 Task: Look for organic products in the category "Bottles & Formula".
Action: Mouse moved to (244, 128)
Screenshot: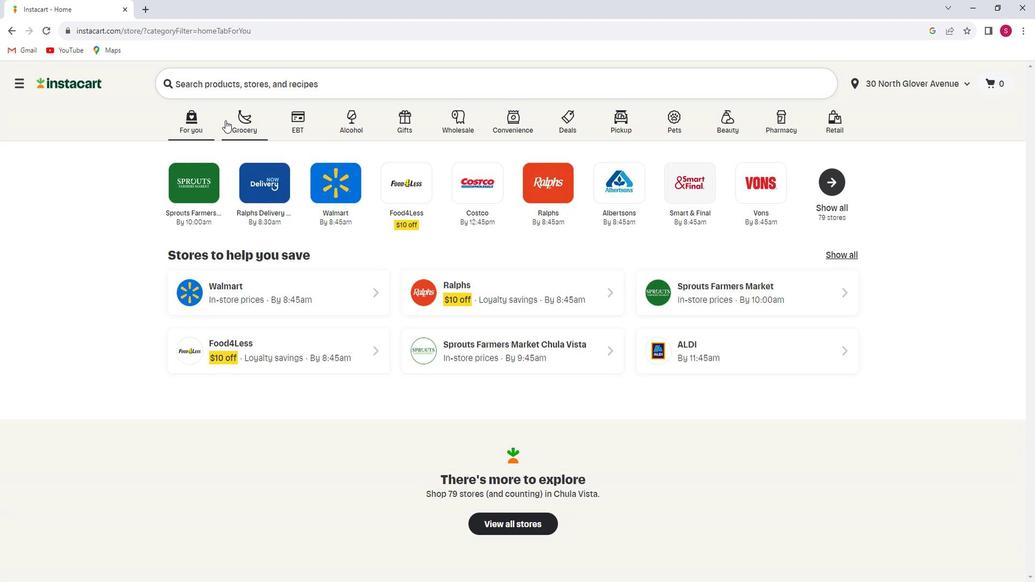 
Action: Mouse pressed left at (244, 128)
Screenshot: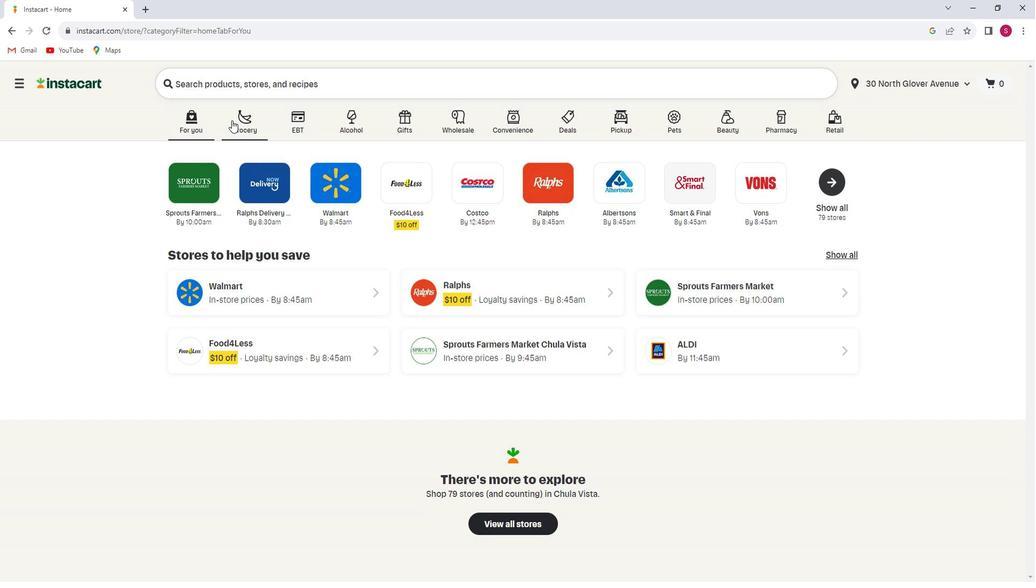 
Action: Mouse moved to (245, 319)
Screenshot: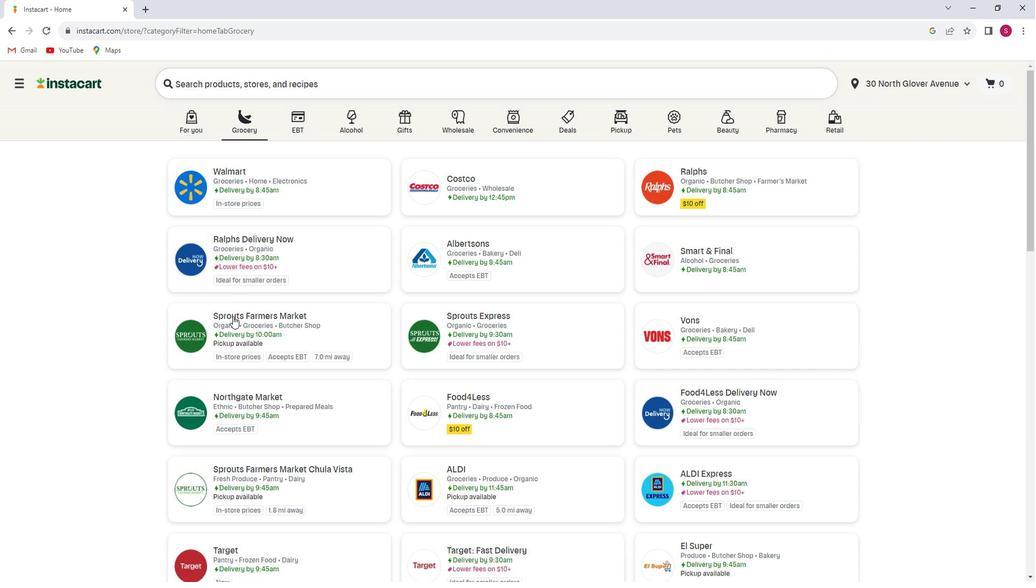
Action: Mouse pressed left at (245, 319)
Screenshot: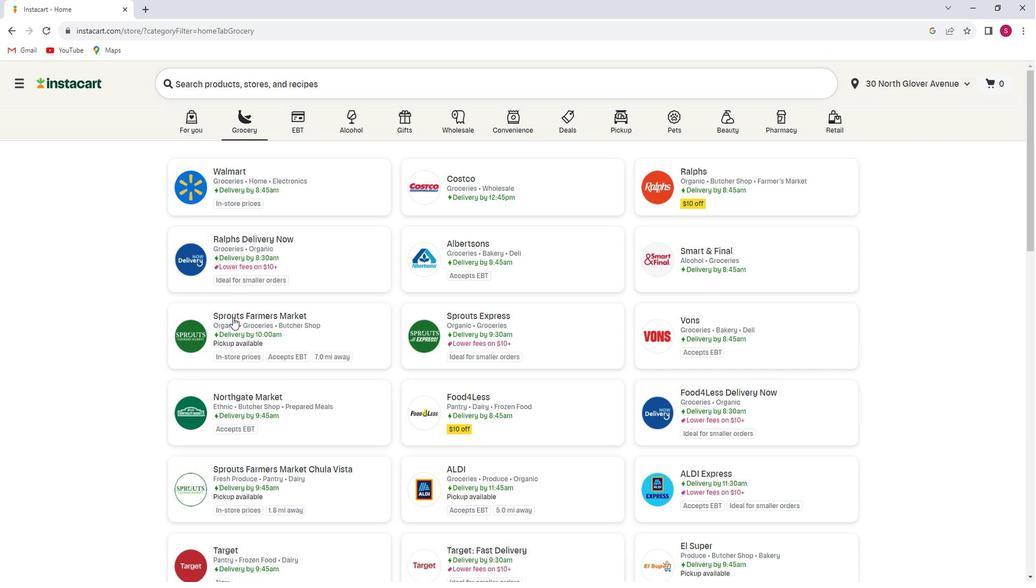 
Action: Mouse moved to (138, 333)
Screenshot: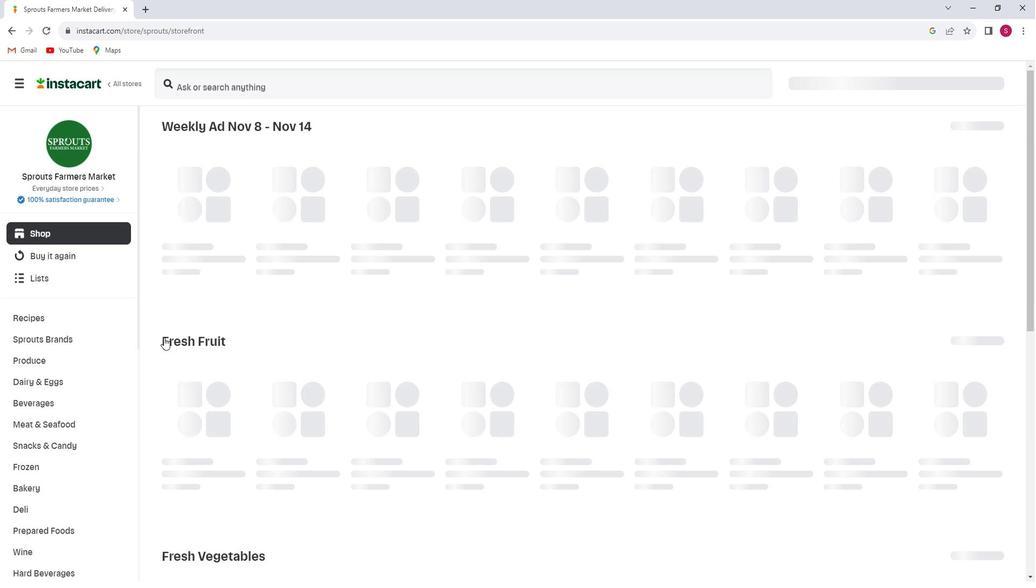 
Action: Mouse scrolled (138, 332) with delta (0, 0)
Screenshot: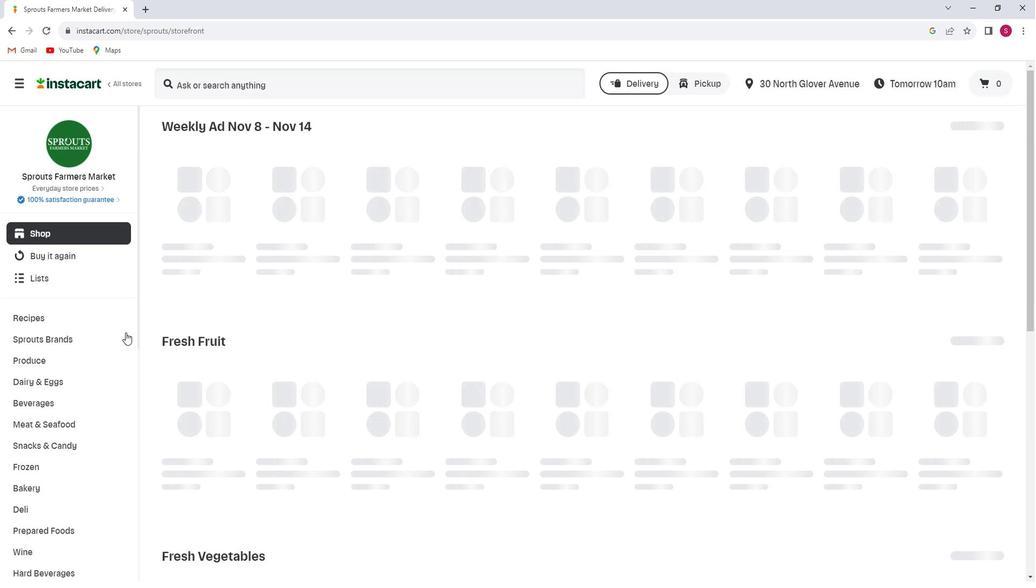 
Action: Mouse moved to (135, 333)
Screenshot: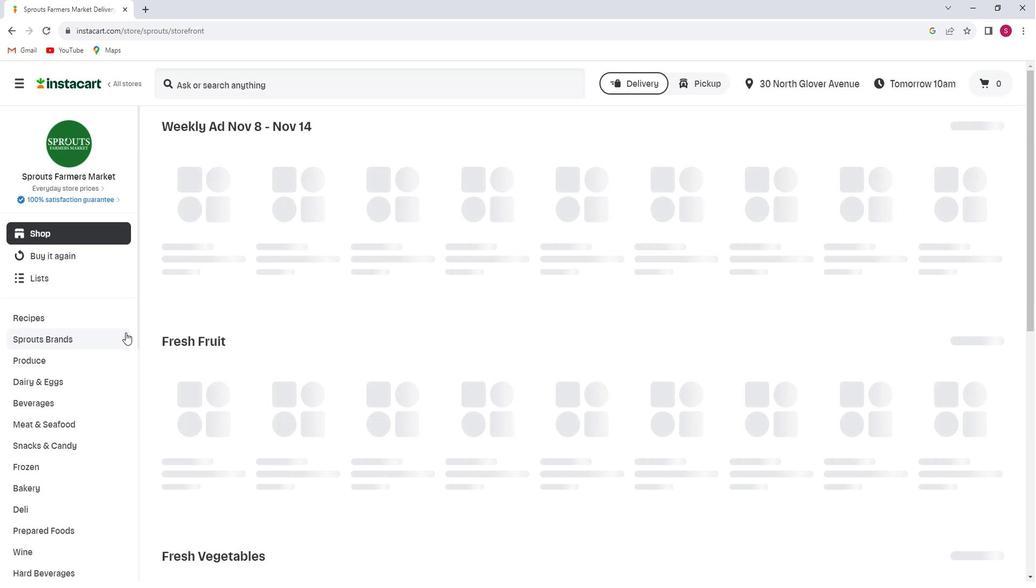 
Action: Mouse scrolled (135, 332) with delta (0, 0)
Screenshot: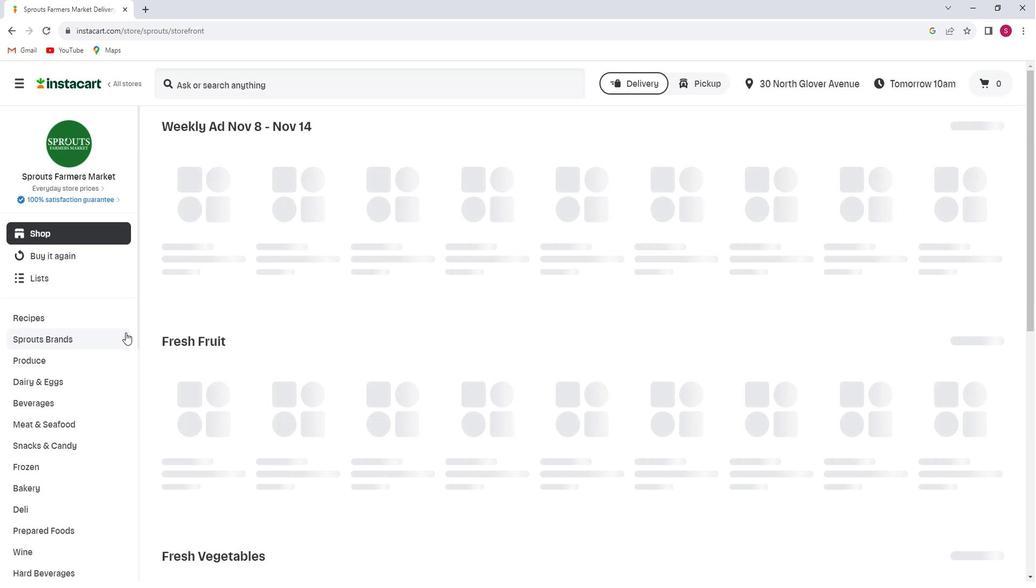 
Action: Mouse moved to (121, 338)
Screenshot: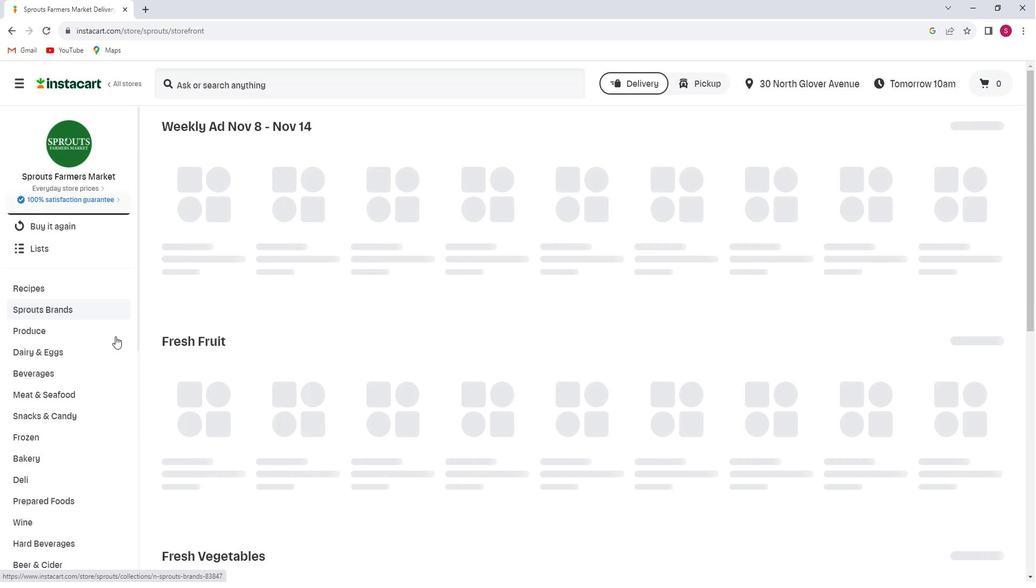 
Action: Mouse scrolled (121, 337) with delta (0, 0)
Screenshot: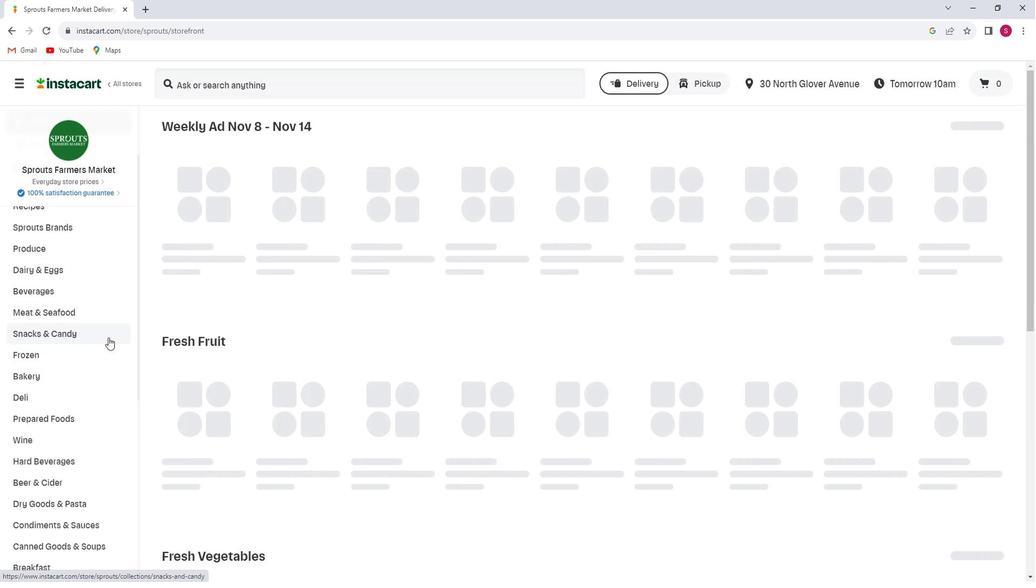 
Action: Mouse scrolled (121, 337) with delta (0, 0)
Screenshot: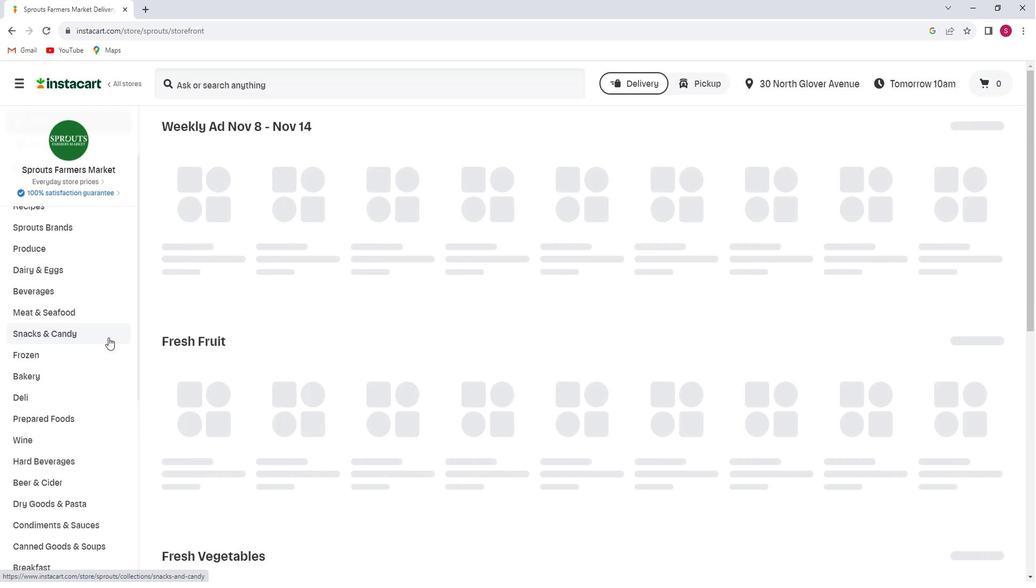 
Action: Mouse moved to (120, 340)
Screenshot: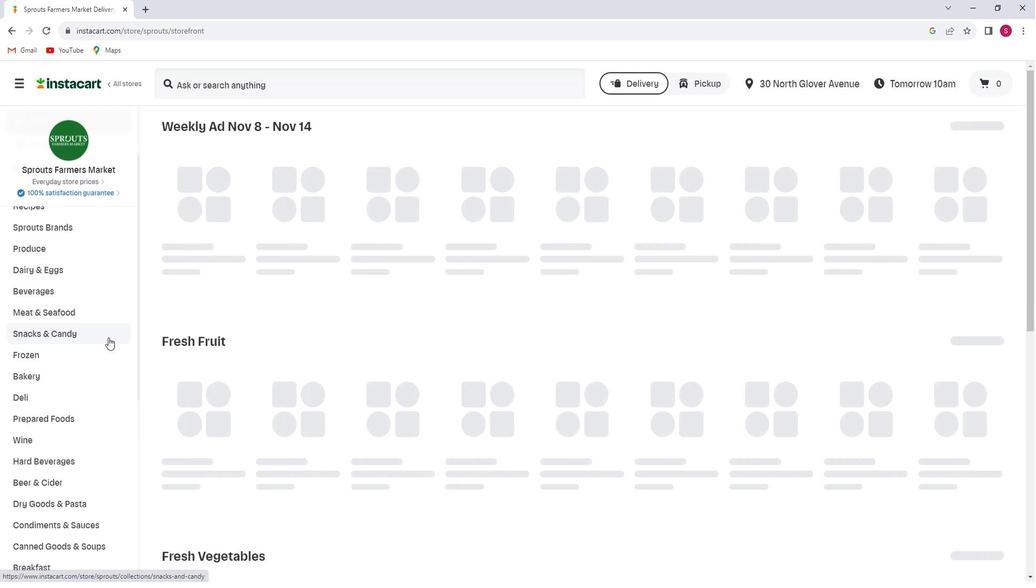 
Action: Mouse scrolled (120, 340) with delta (0, 0)
Screenshot: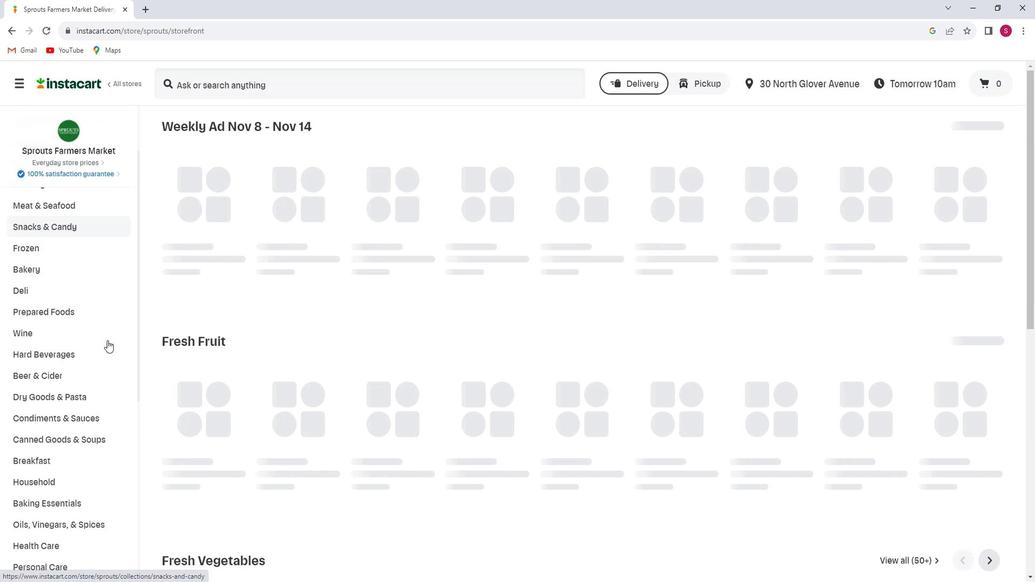 
Action: Mouse moved to (119, 340)
Screenshot: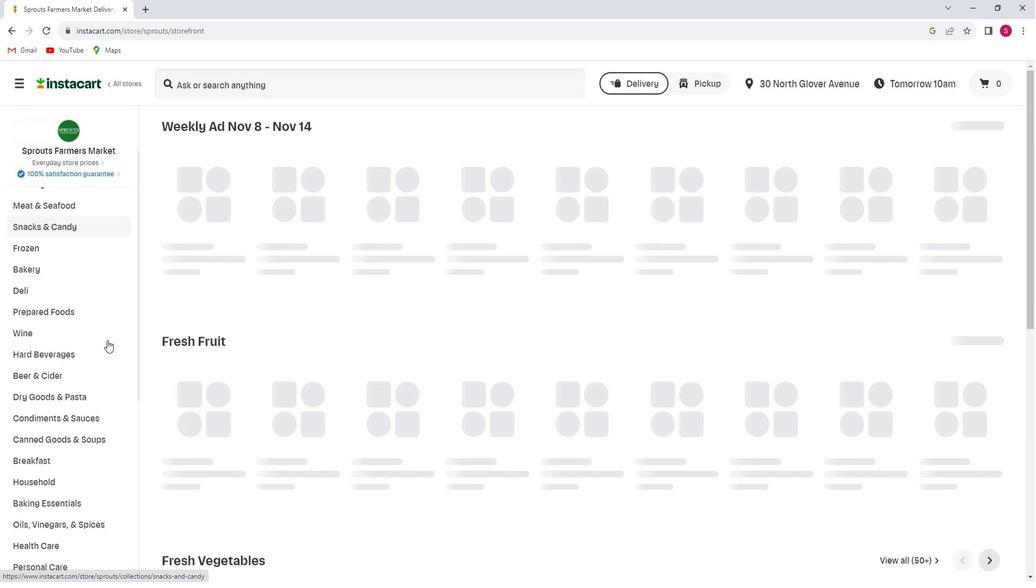 
Action: Mouse scrolled (119, 340) with delta (0, 0)
Screenshot: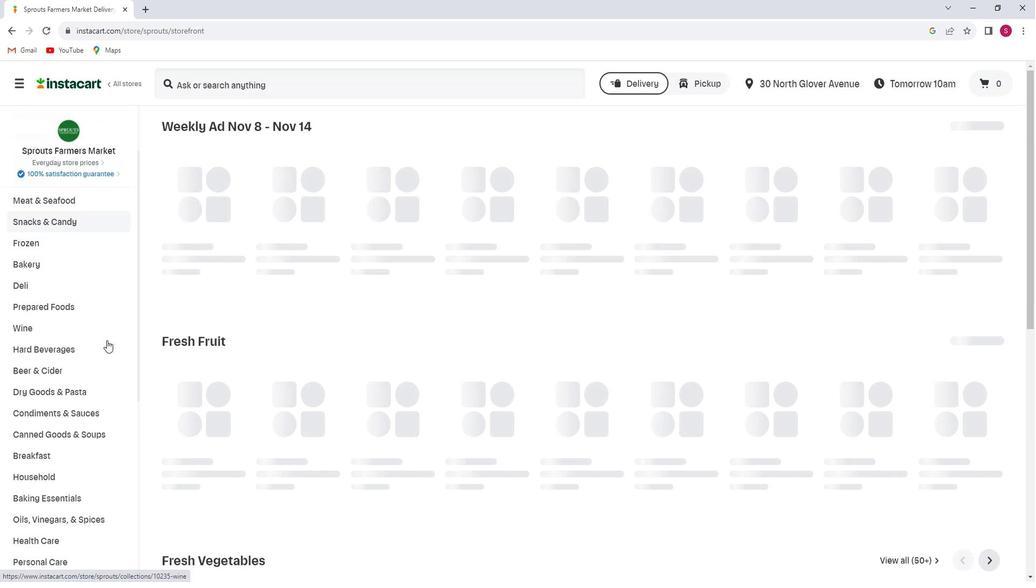 
Action: Mouse moved to (119, 342)
Screenshot: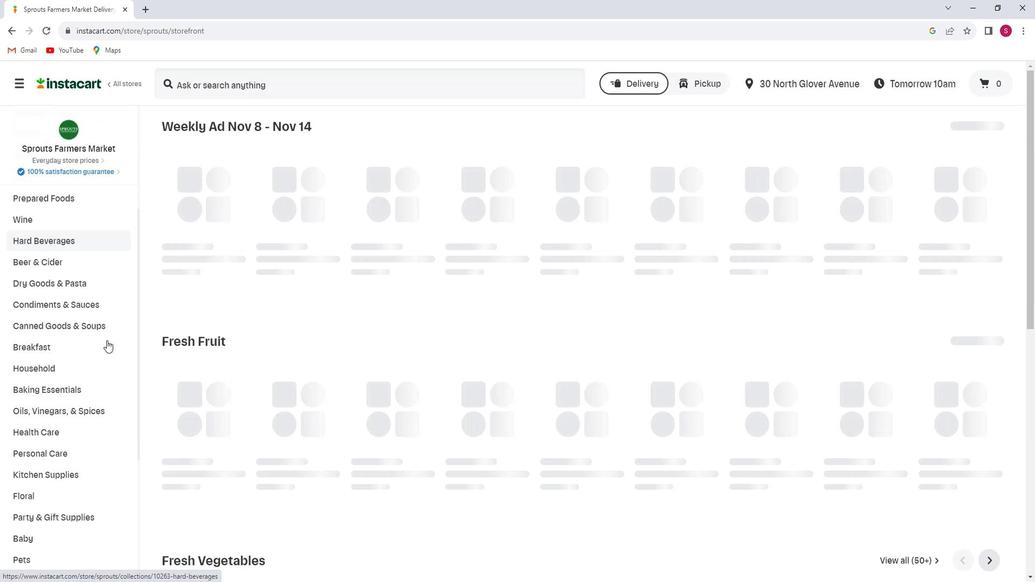 
Action: Mouse scrolled (119, 341) with delta (0, 0)
Screenshot: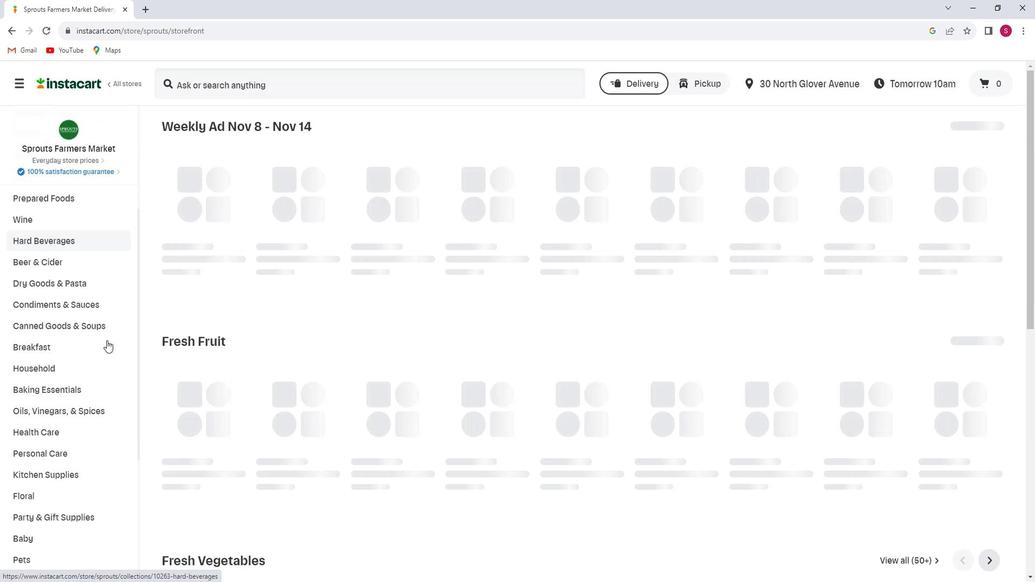
Action: Mouse moved to (117, 344)
Screenshot: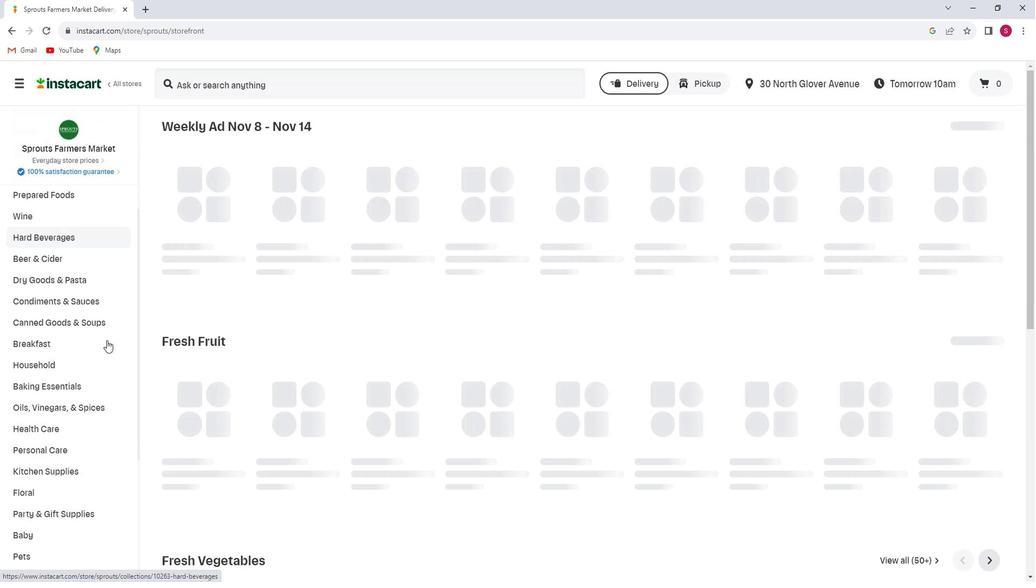 
Action: Mouse scrolled (117, 344) with delta (0, 0)
Screenshot: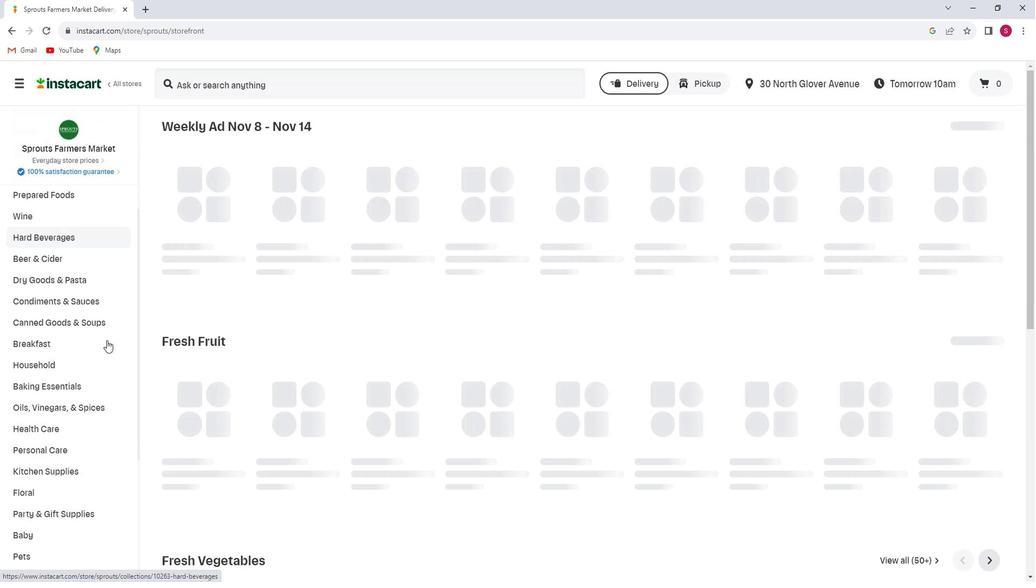 
Action: Mouse moved to (47, 416)
Screenshot: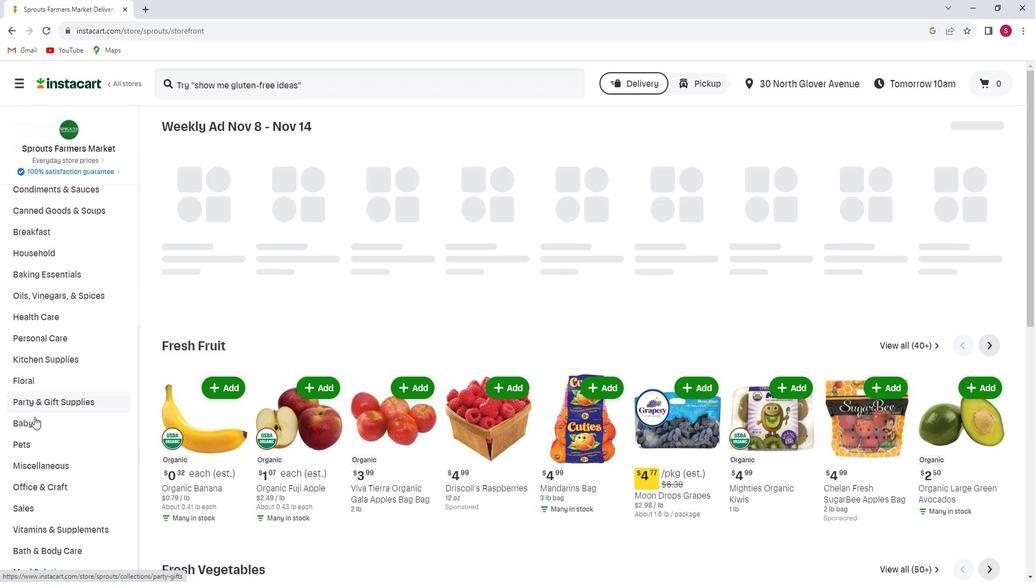 
Action: Mouse pressed left at (47, 416)
Screenshot: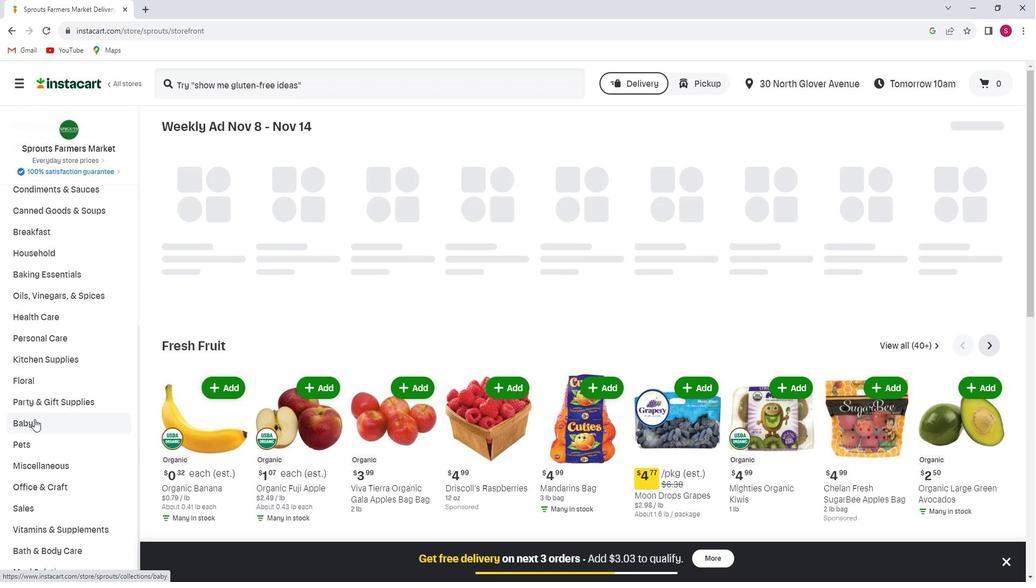 
Action: Mouse moved to (60, 480)
Screenshot: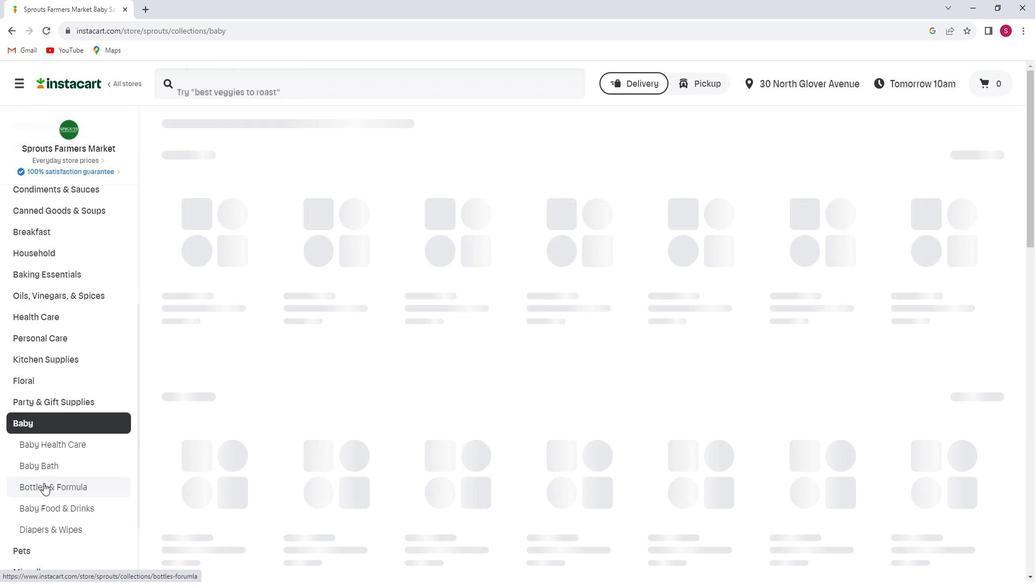 
Action: Mouse pressed left at (60, 480)
Screenshot: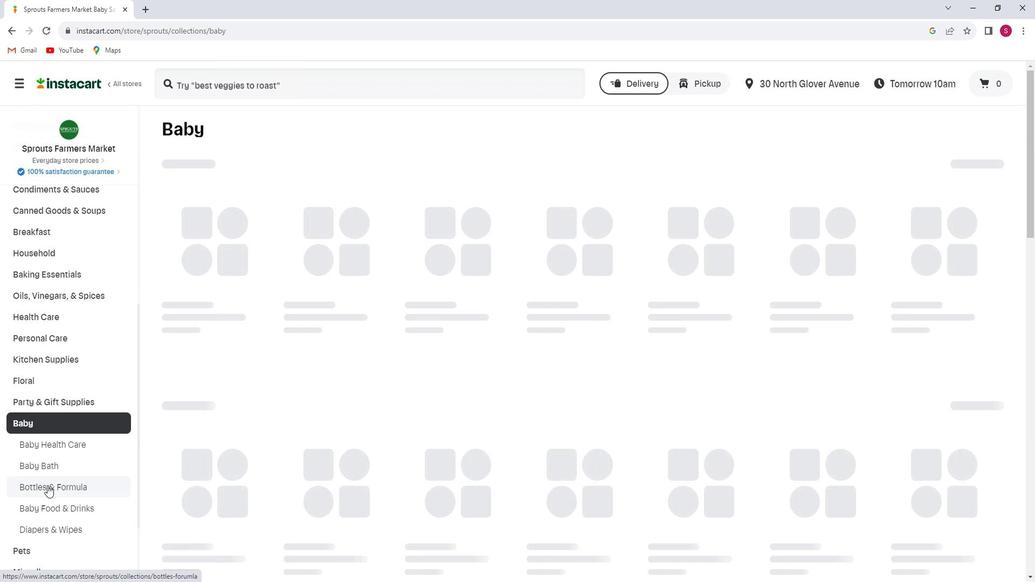 
Action: Mouse moved to (314, 181)
Screenshot: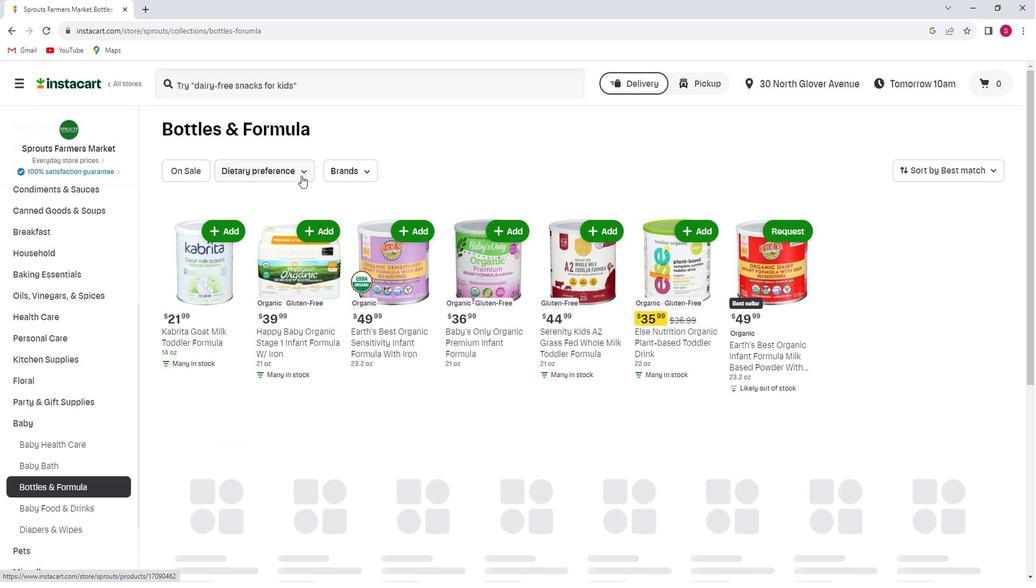 
Action: Mouse pressed left at (314, 181)
Screenshot: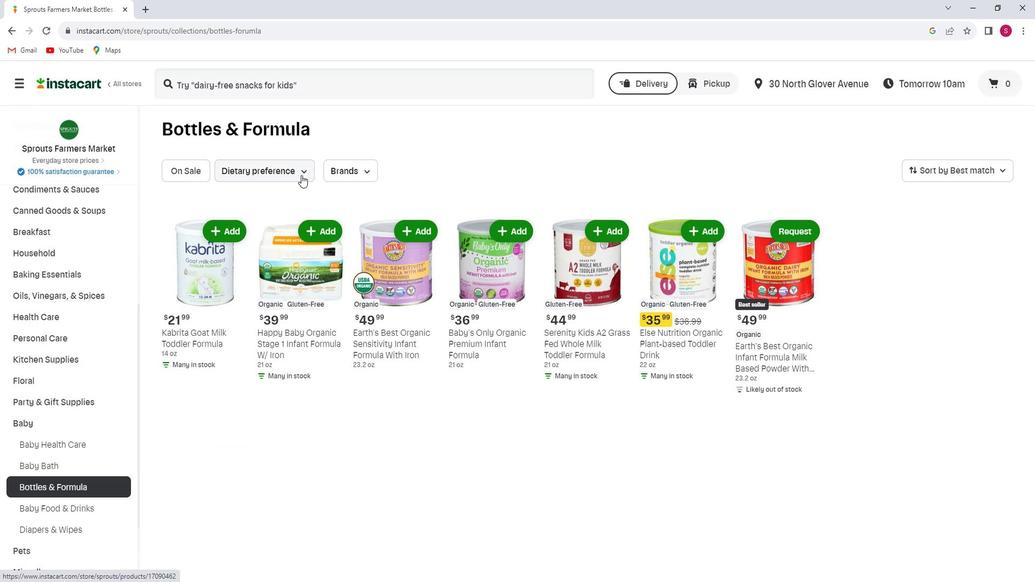 
Action: Mouse moved to (288, 204)
Screenshot: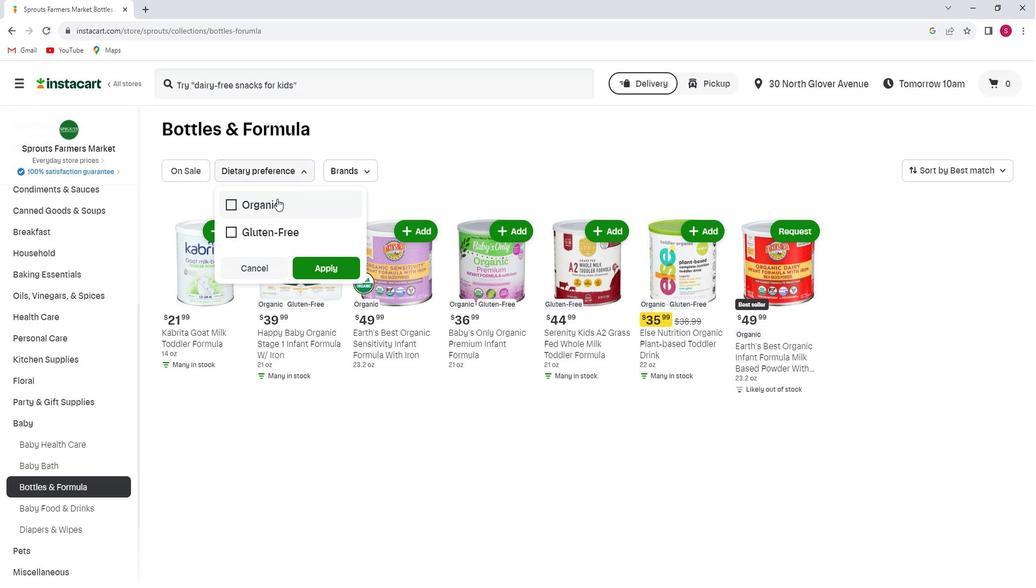 
Action: Mouse pressed left at (288, 204)
Screenshot: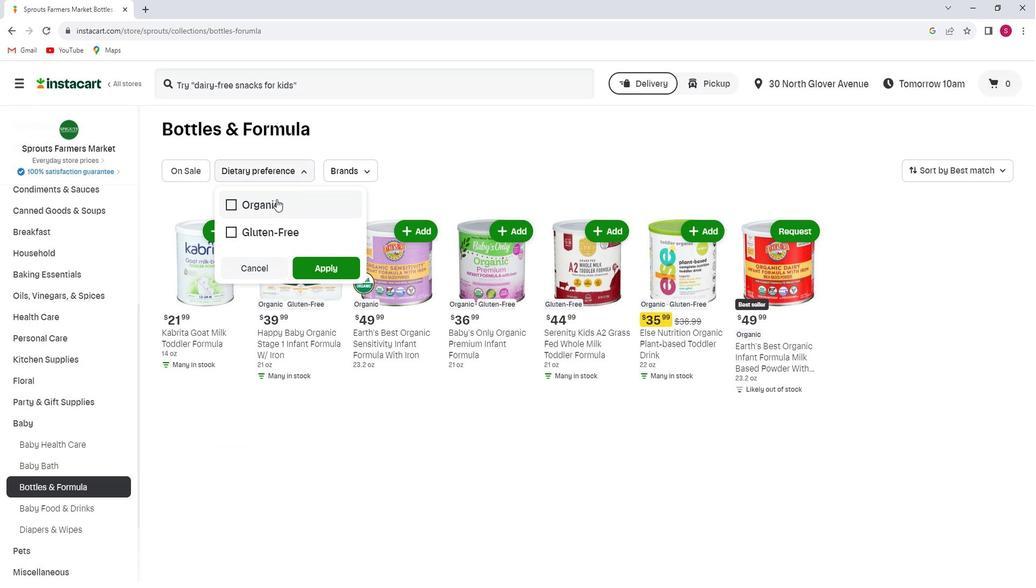 
Action: Mouse moved to (342, 272)
Screenshot: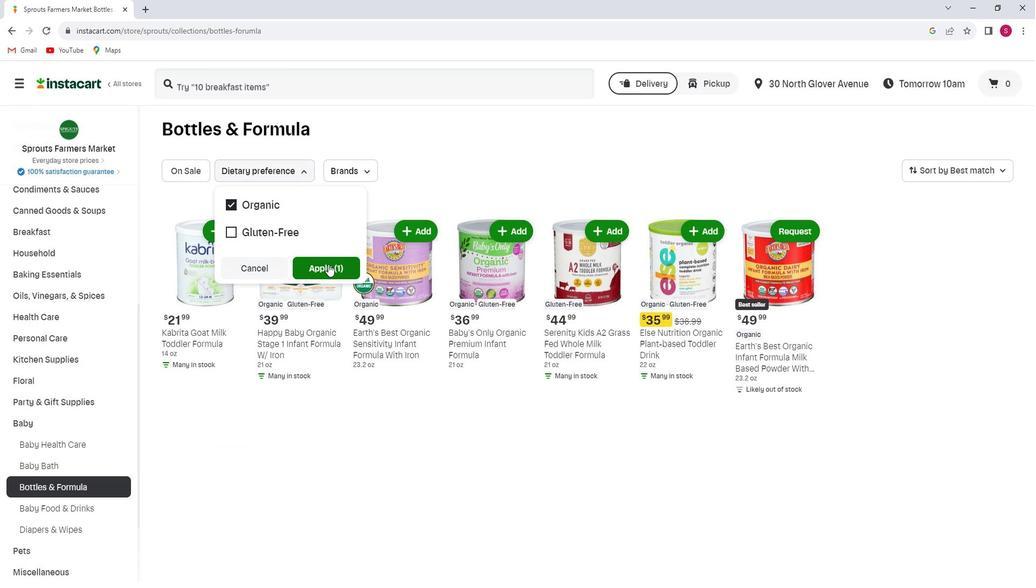 
Action: Mouse pressed left at (342, 272)
Screenshot: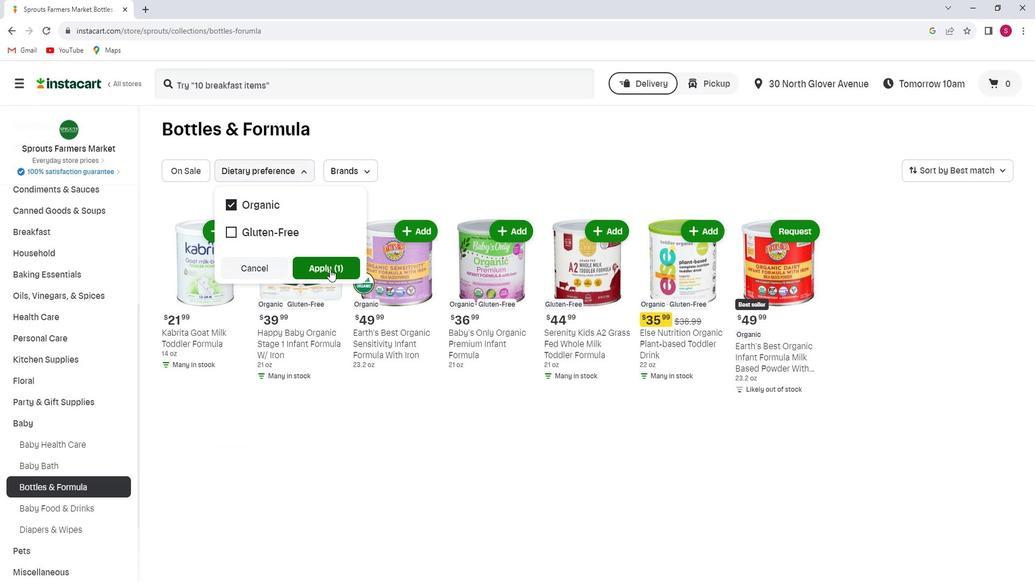 
